 Task: Look for properties with air conditioning.
Action: Mouse moved to (897, 146)
Screenshot: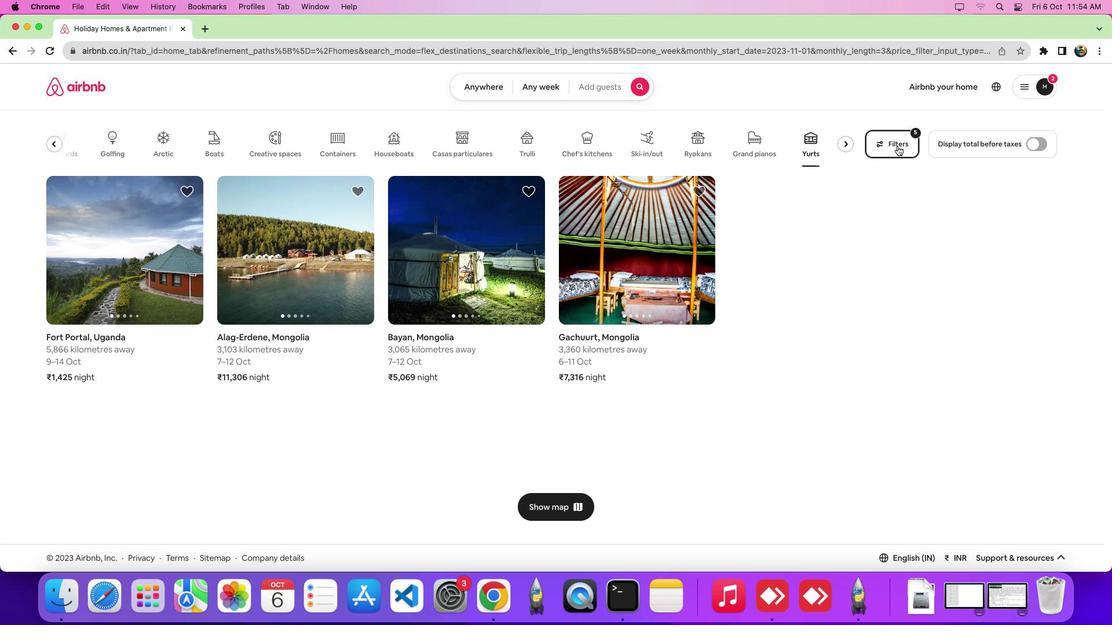 
Action: Mouse pressed left at (897, 146)
Screenshot: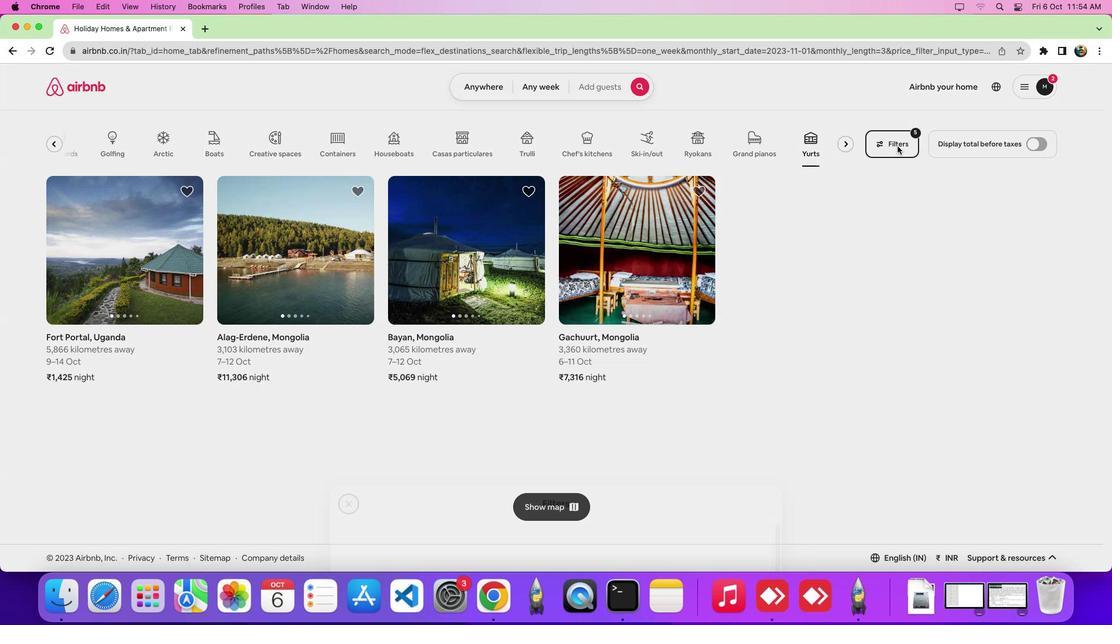 
Action: Mouse moved to (448, 201)
Screenshot: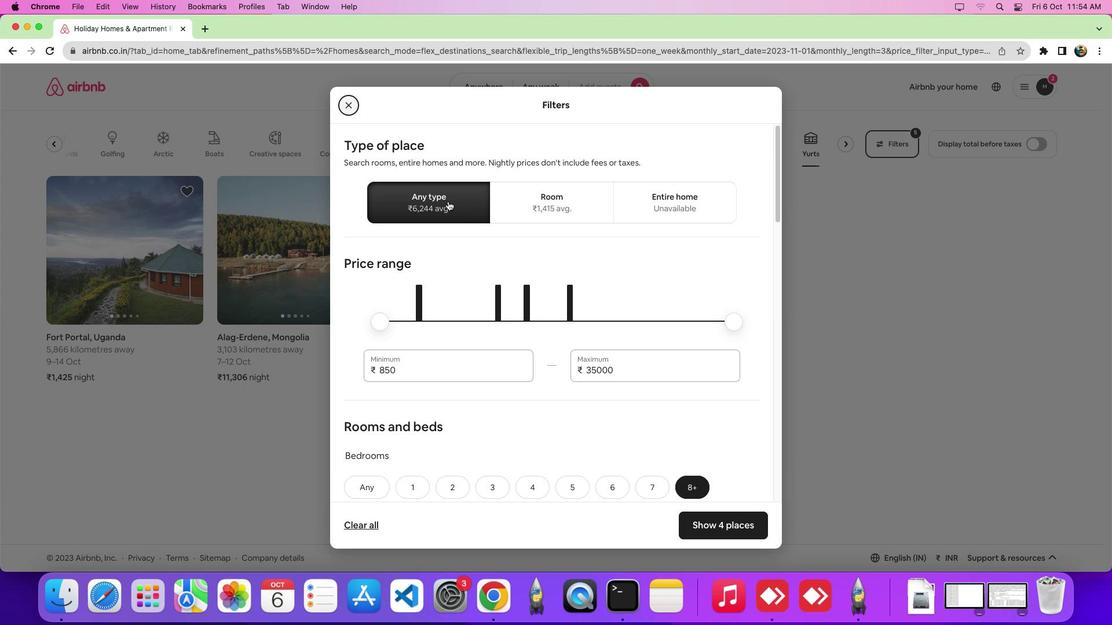 
Action: Mouse pressed left at (448, 201)
Screenshot: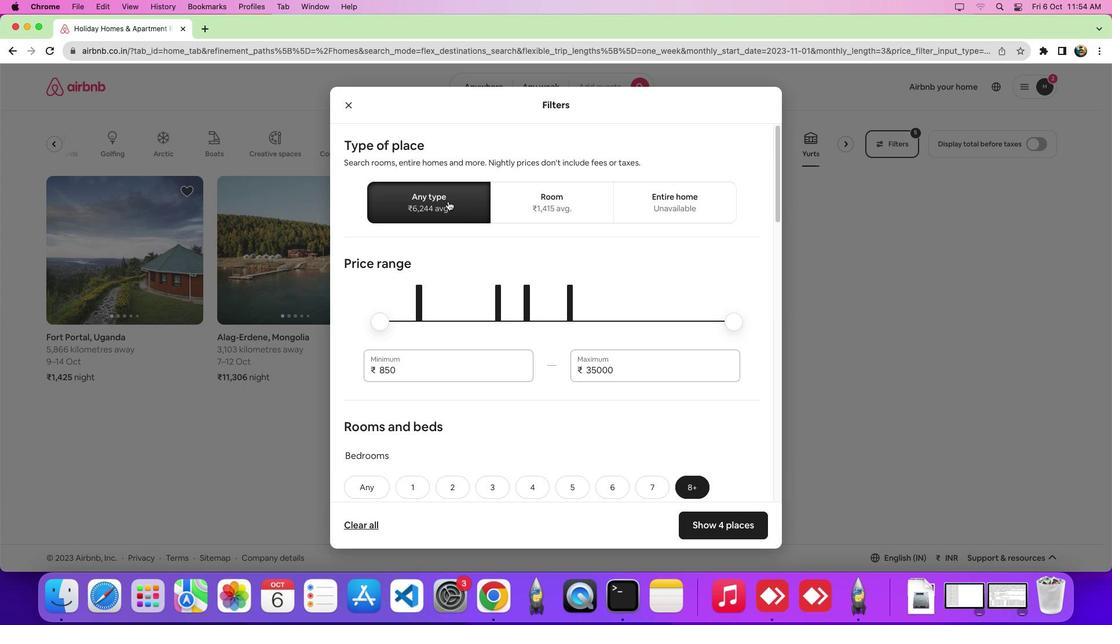 
Action: Mouse moved to (602, 367)
Screenshot: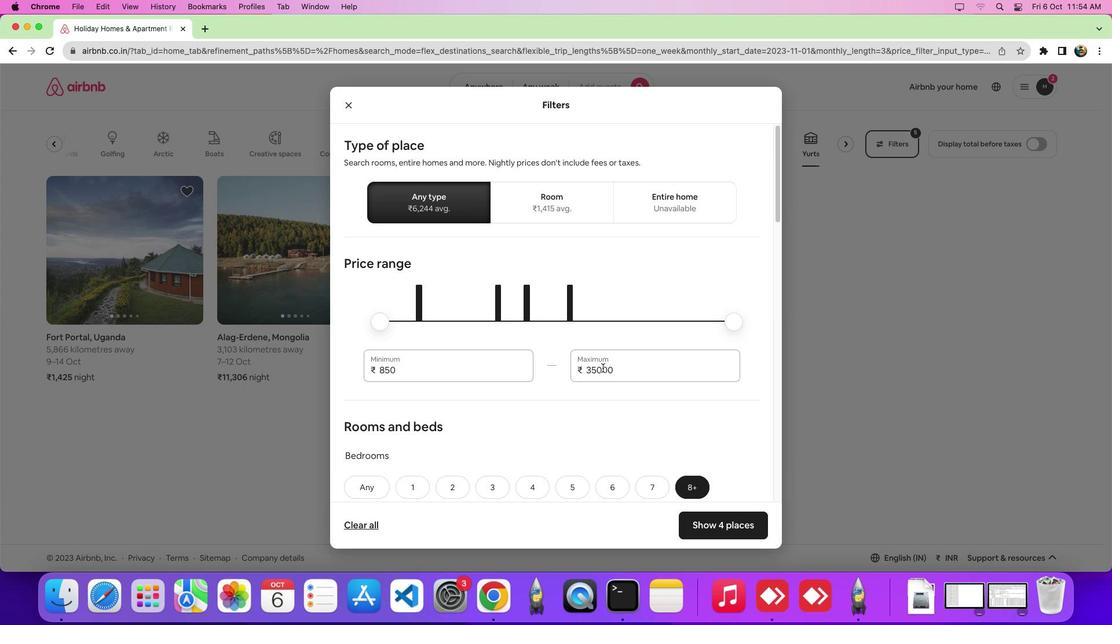 
Action: Mouse scrolled (602, 367) with delta (0, 0)
Screenshot: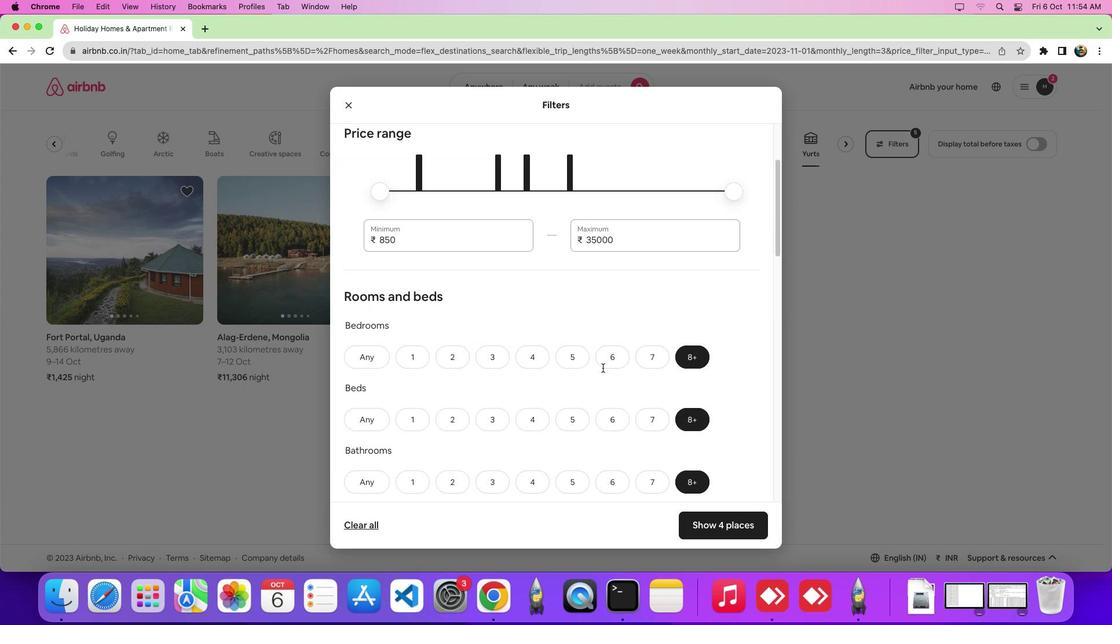 
Action: Mouse scrolled (602, 367) with delta (0, 0)
Screenshot: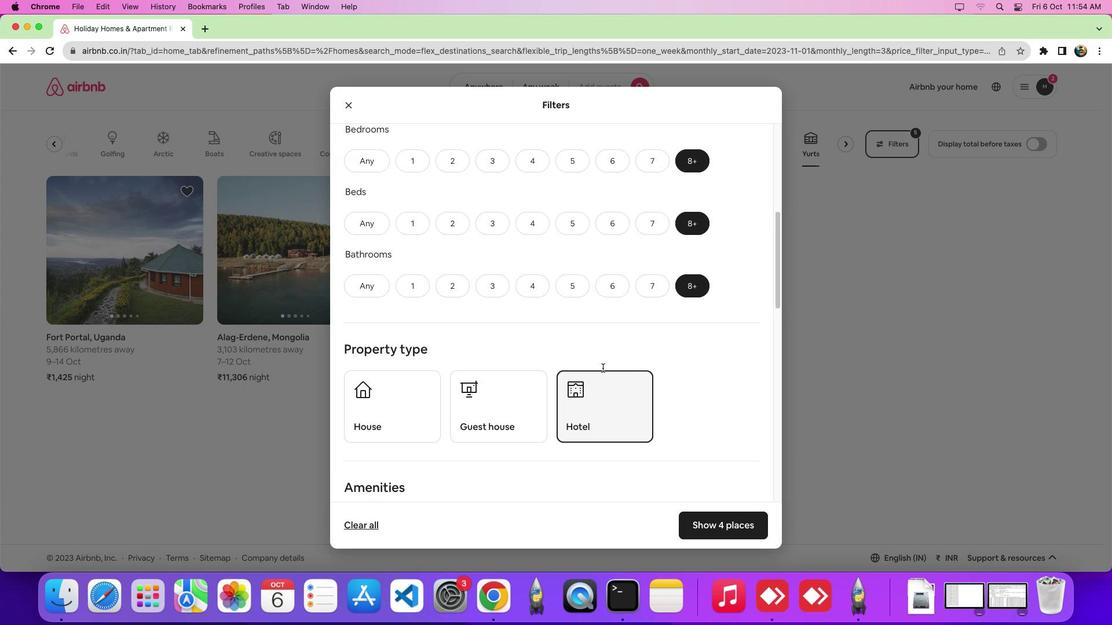 
Action: Mouse scrolled (602, 367) with delta (0, -2)
Screenshot: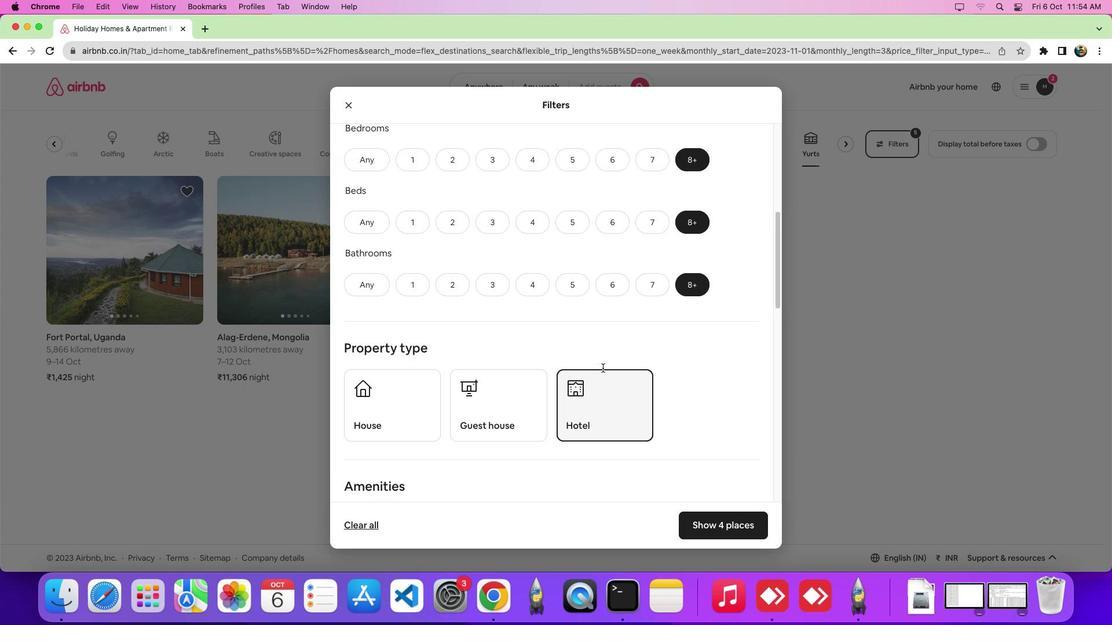 
Action: Mouse scrolled (602, 367) with delta (0, -4)
Screenshot: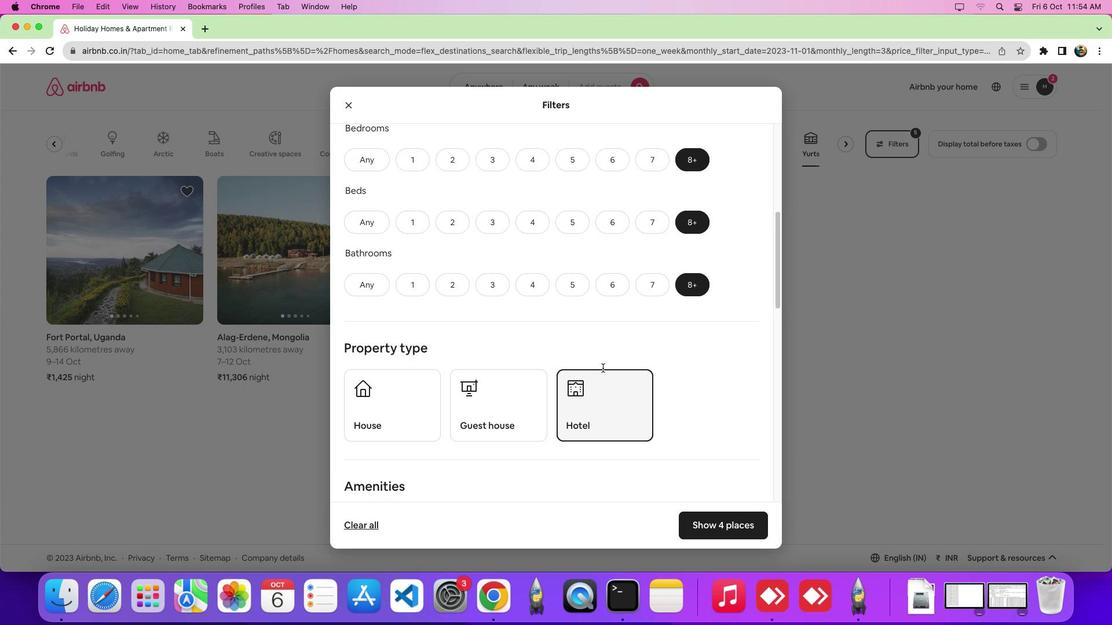 
Action: Mouse scrolled (602, 367) with delta (0, 0)
Screenshot: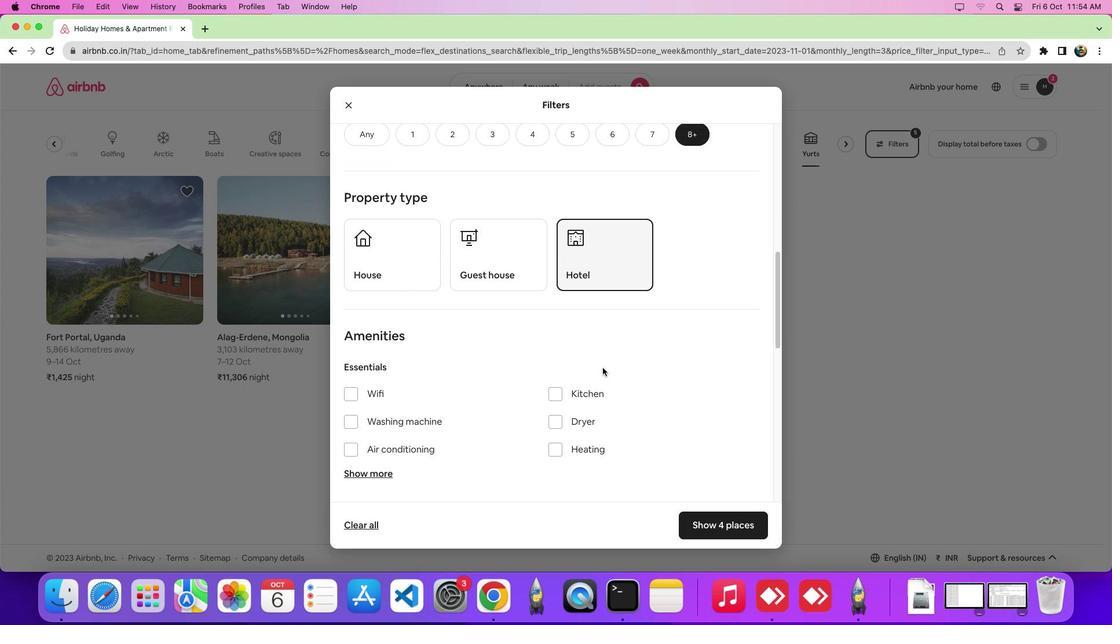 
Action: Mouse scrolled (602, 367) with delta (0, 0)
Screenshot: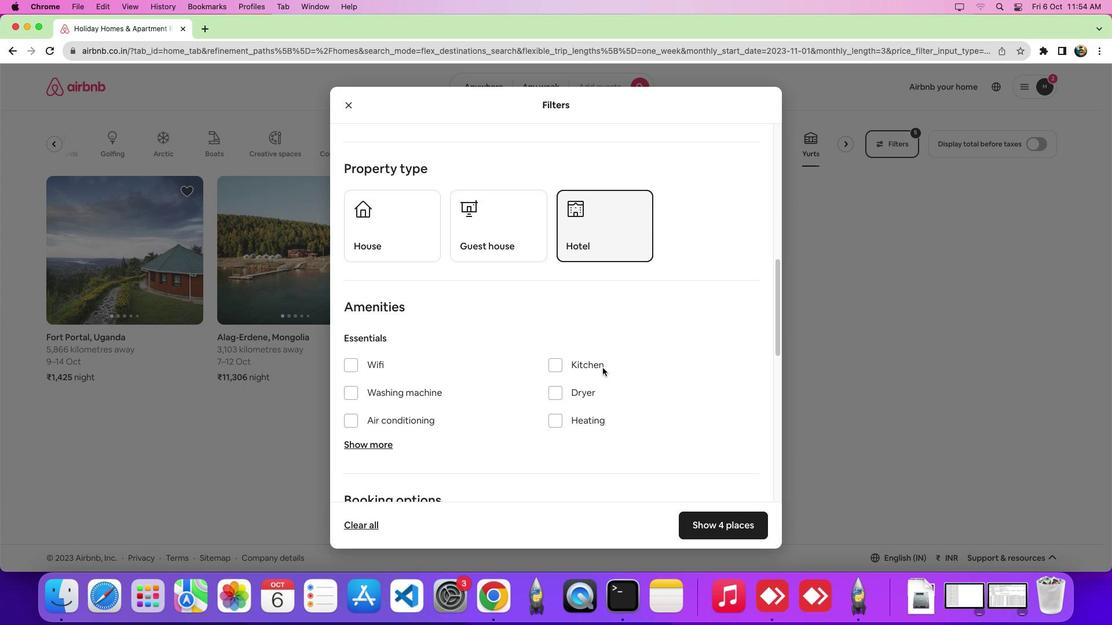 
Action: Mouse scrolled (602, 367) with delta (0, -3)
Screenshot: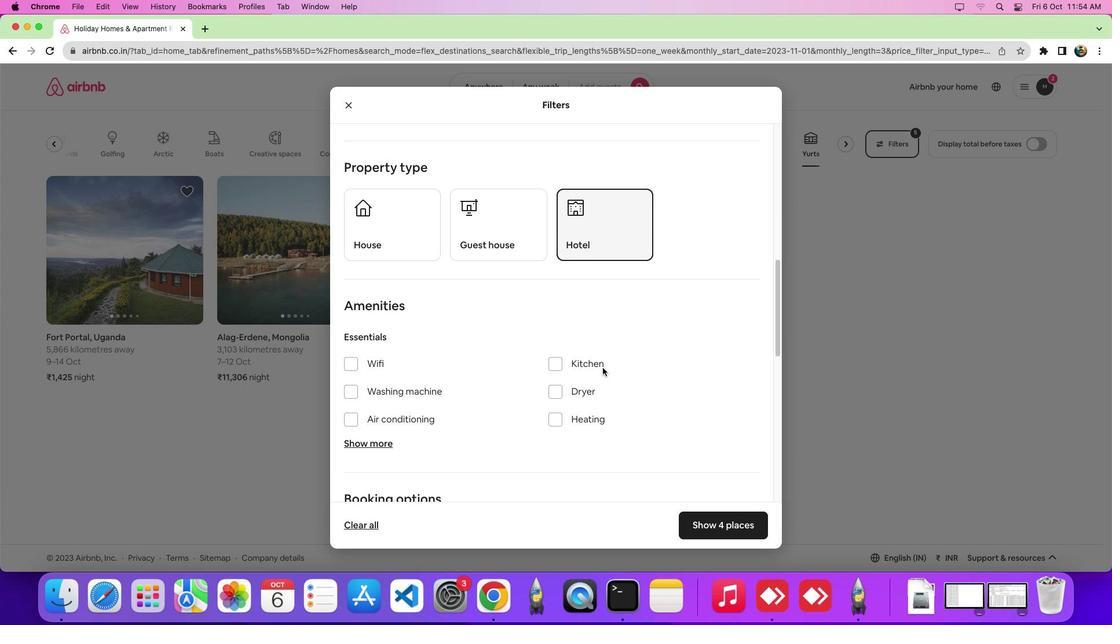 
Action: Mouse moved to (355, 421)
Screenshot: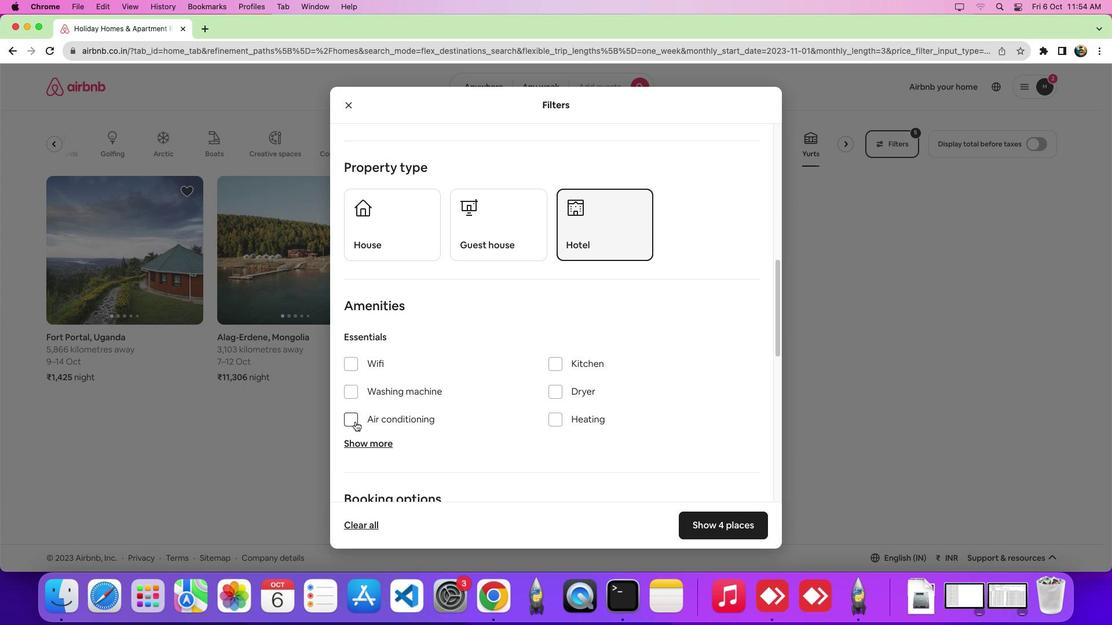 
Action: Mouse pressed left at (355, 421)
Screenshot: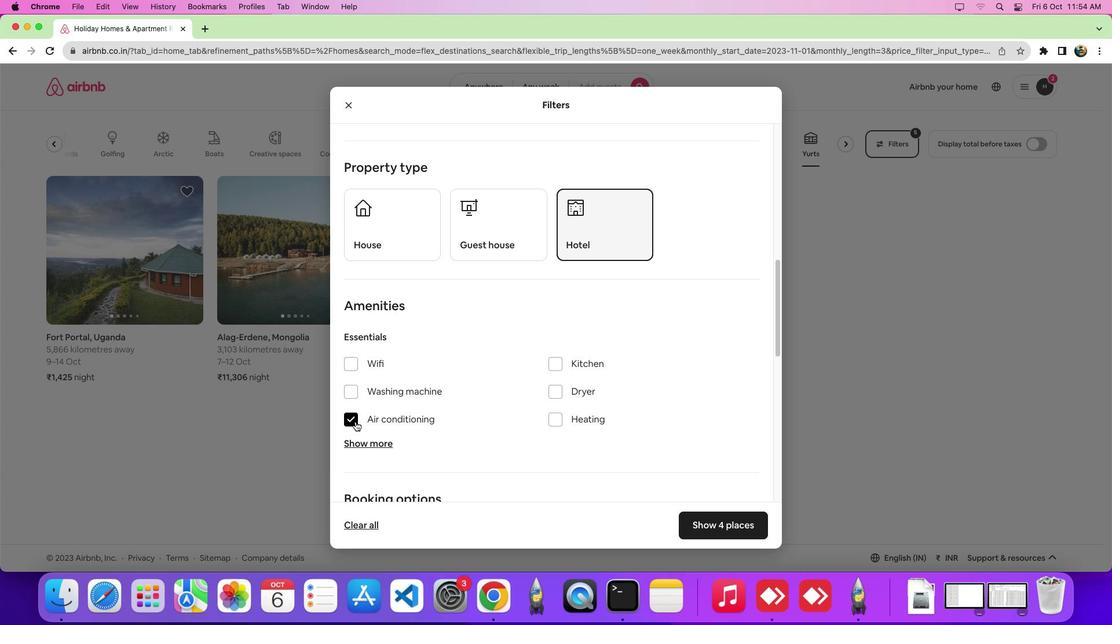 
Action: Mouse moved to (701, 523)
Screenshot: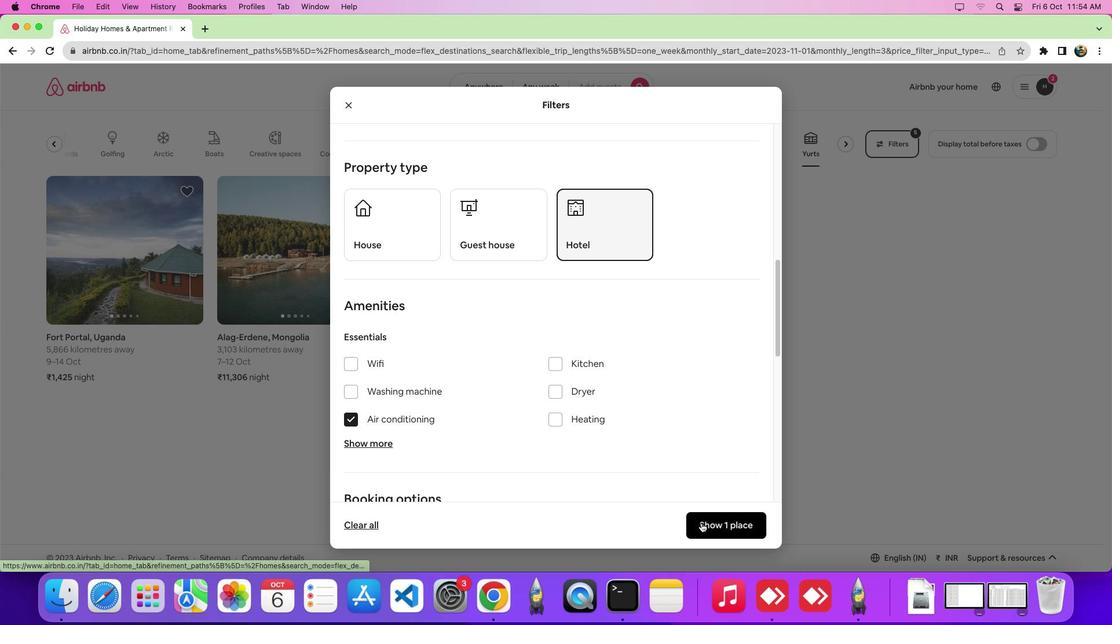 
Action: Mouse pressed left at (701, 523)
Screenshot: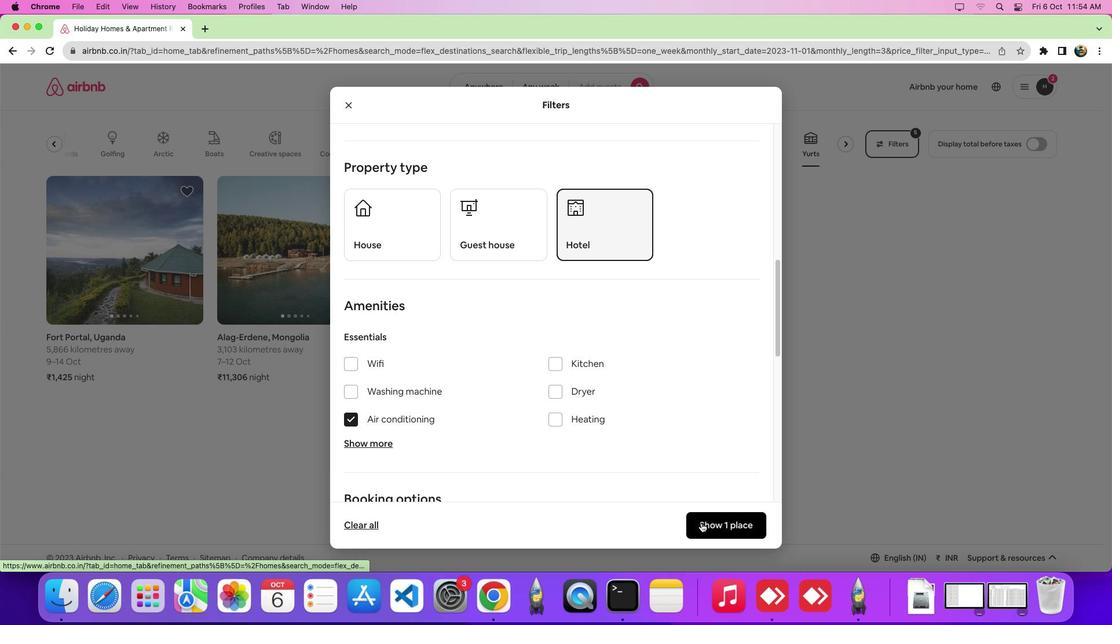 
Action: Mouse moved to (701, 522)
Screenshot: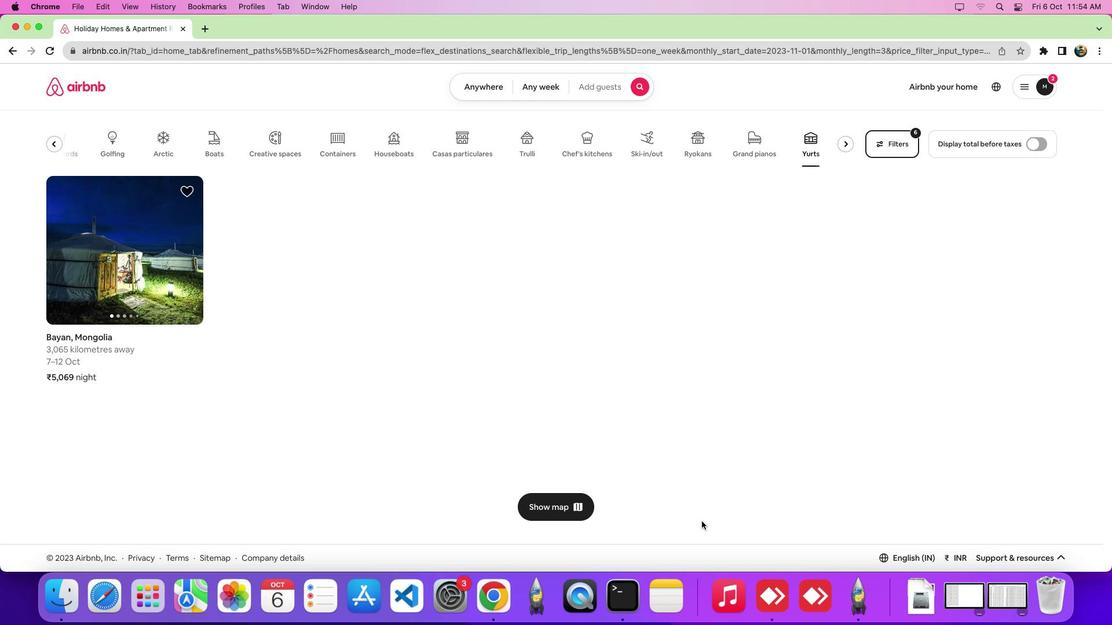 
